 Task: Use the formula "TIME" in spreadsheet "Project portfolio".
Action: Mouse moved to (107, 76)
Screenshot: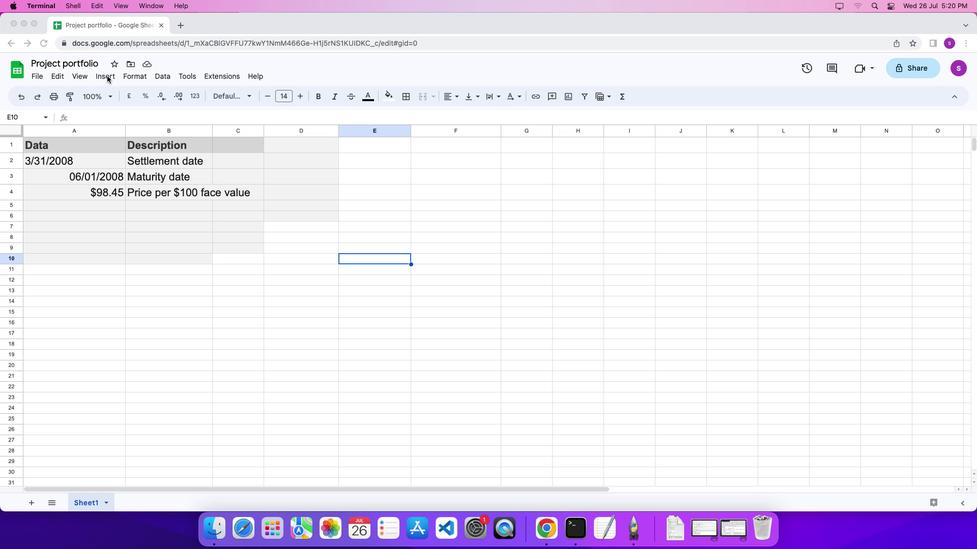 
Action: Mouse pressed left at (107, 76)
Screenshot: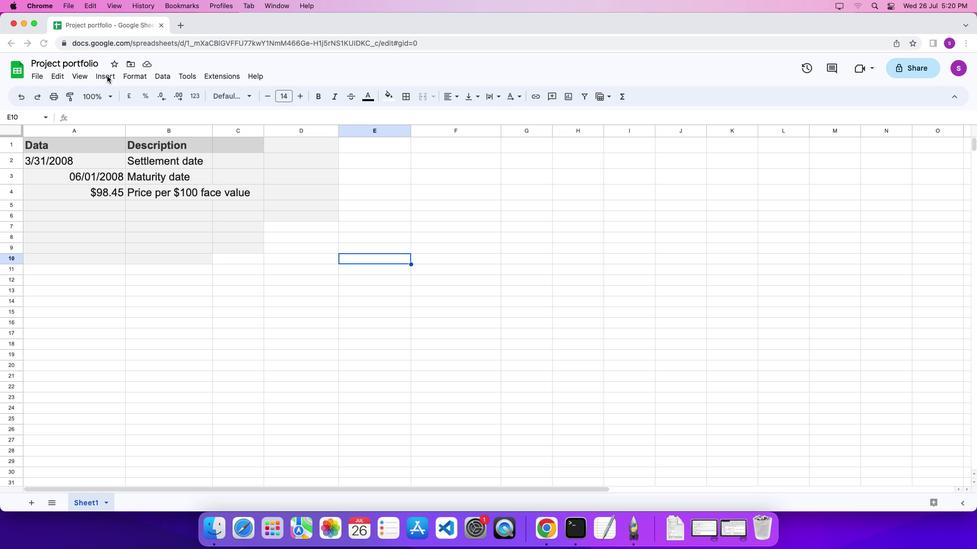 
Action: Mouse moved to (109, 76)
Screenshot: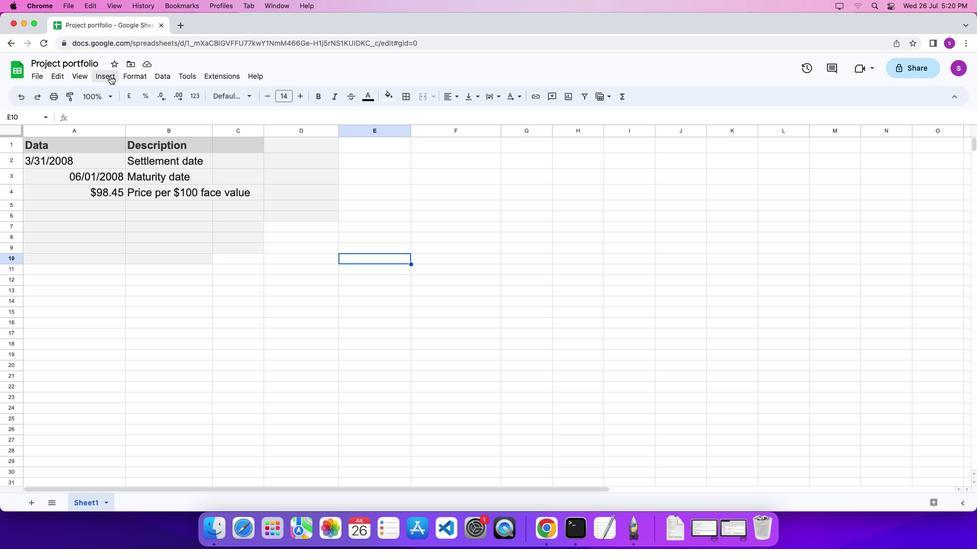 
Action: Mouse pressed left at (109, 76)
Screenshot: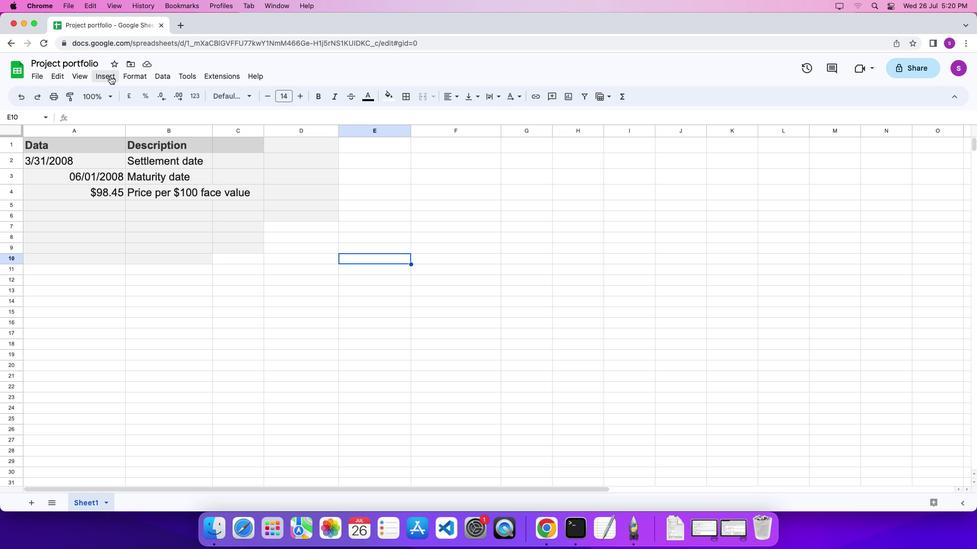 
Action: Mouse moved to (430, 489)
Screenshot: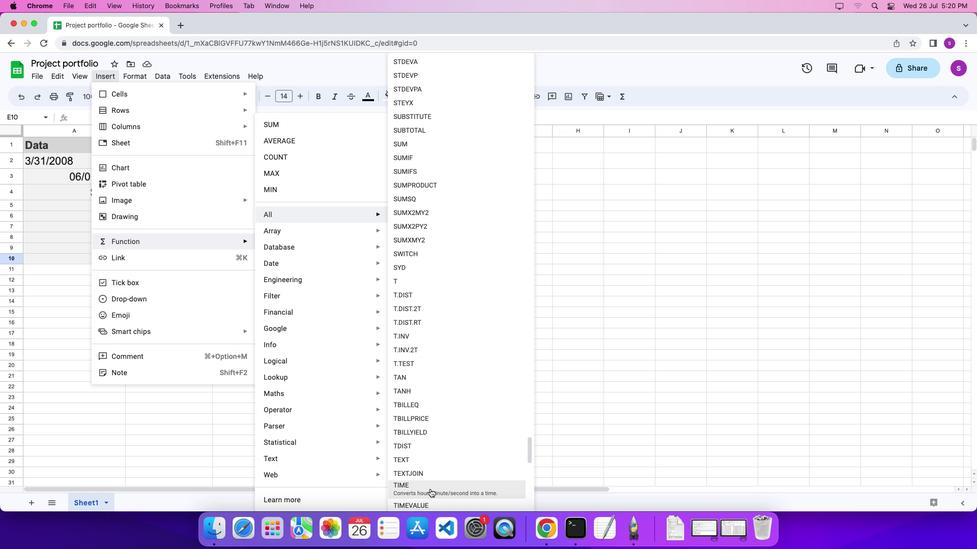 
Action: Mouse pressed left at (430, 489)
Screenshot: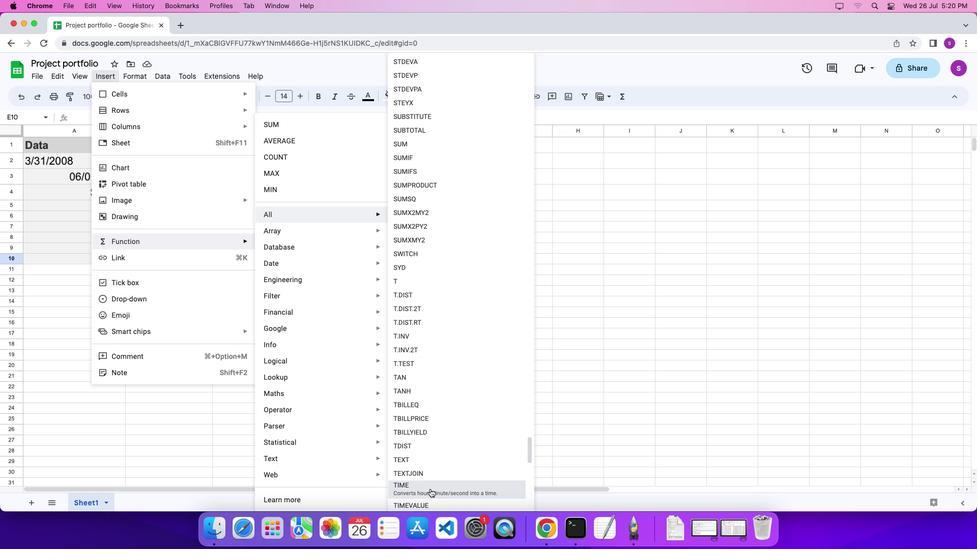 
Action: Mouse moved to (371, 391)
Screenshot: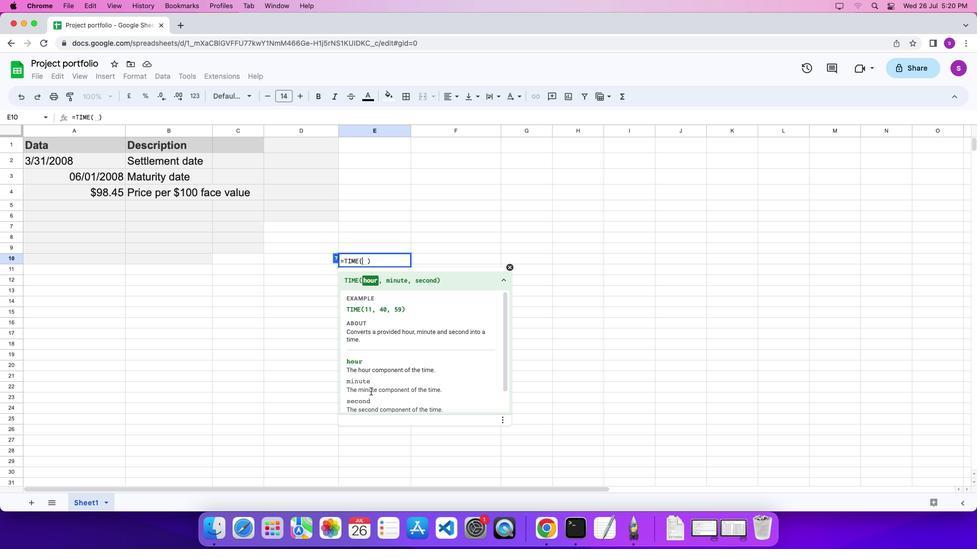 
Action: Key pressed '1''1'',''4''0'',''5''9''\x03'
Screenshot: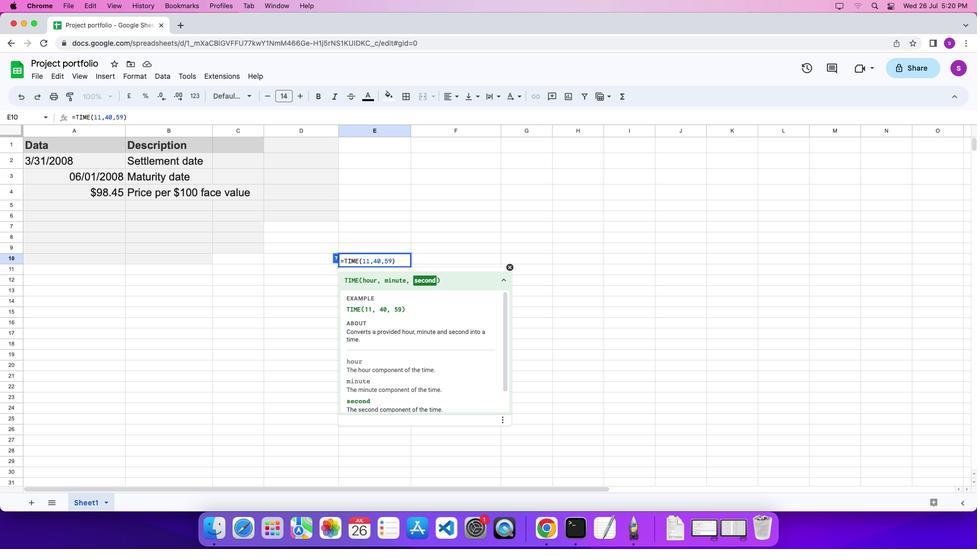 
